 Task: Add Attachment from computer to Card Card0021 in Board Board0021 in Workspace Development in Trello
Action: Mouse moved to (394, 446)
Screenshot: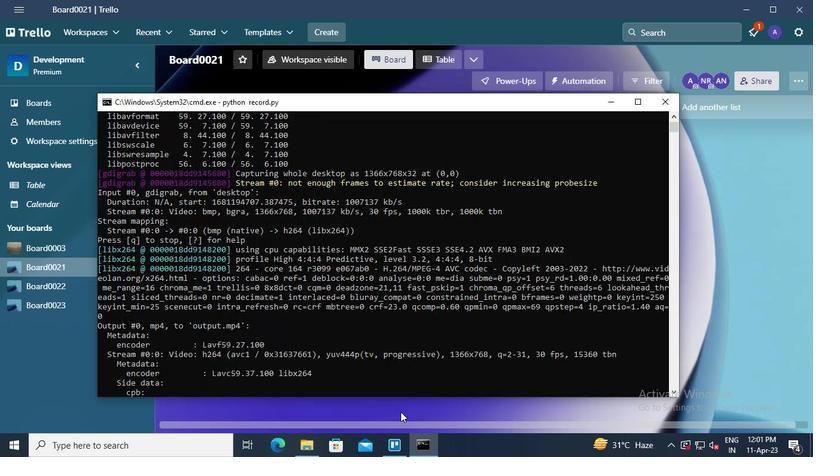 
Action: Mouse pressed left at (394, 446)
Screenshot: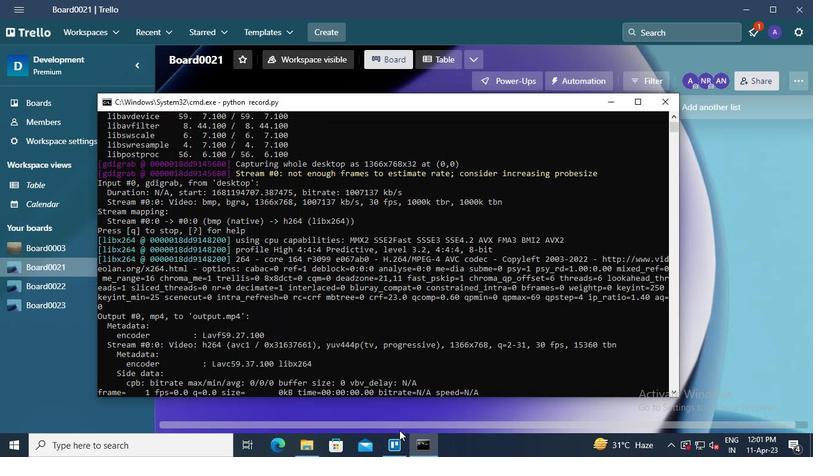 
Action: Mouse moved to (205, 137)
Screenshot: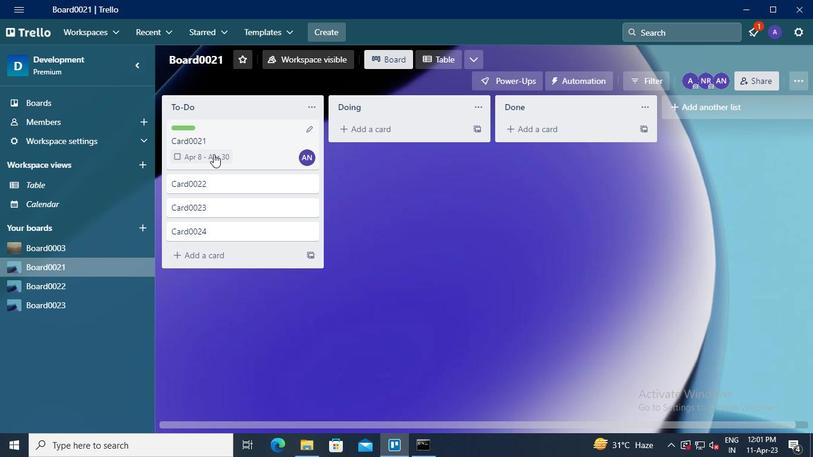 
Action: Mouse pressed left at (205, 137)
Screenshot: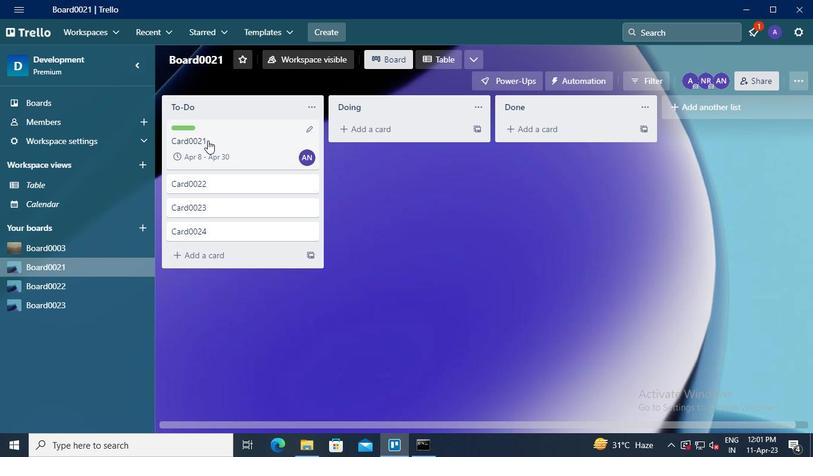 
Action: Mouse moved to (560, 250)
Screenshot: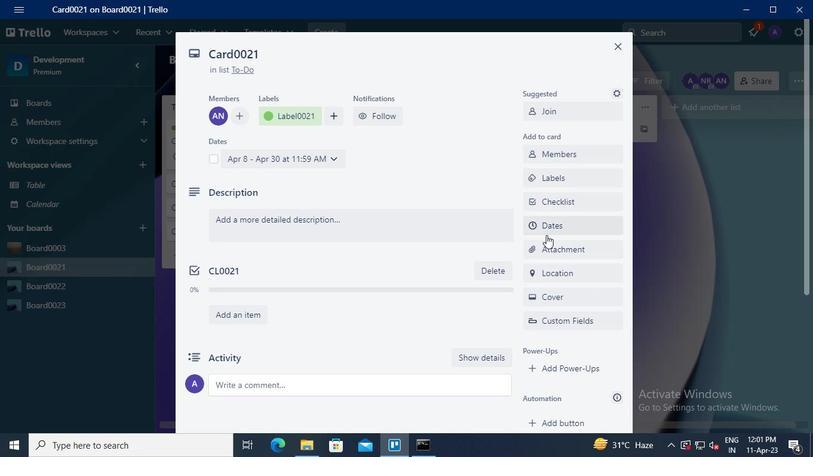 
Action: Mouse pressed left at (560, 250)
Screenshot: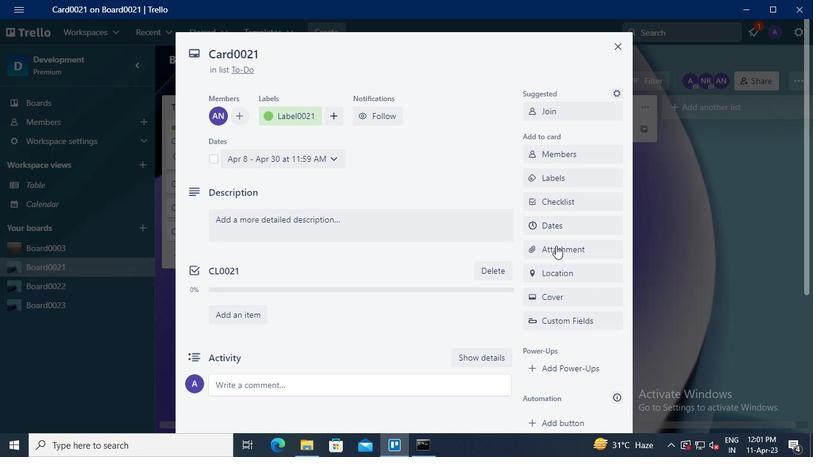 
Action: Mouse moved to (544, 100)
Screenshot: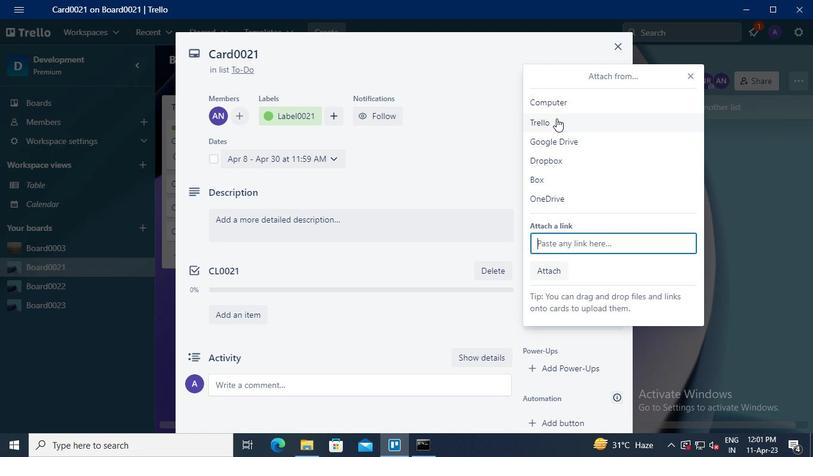 
Action: Mouse pressed left at (544, 100)
Screenshot: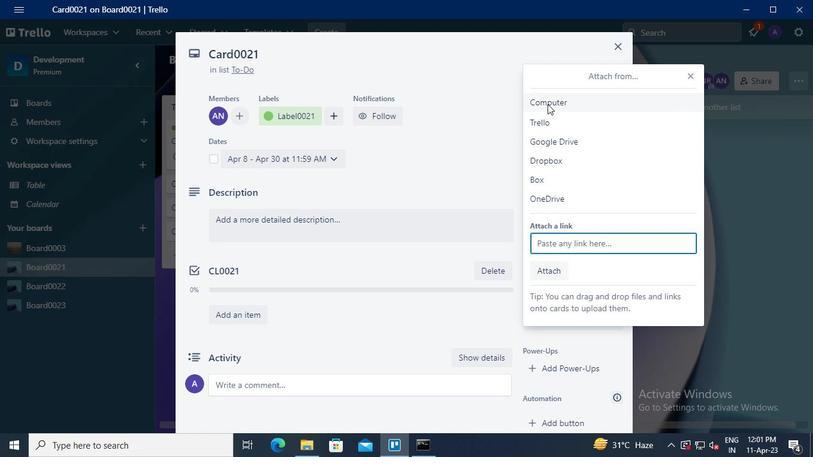 
Action: Mouse moved to (63, 104)
Screenshot: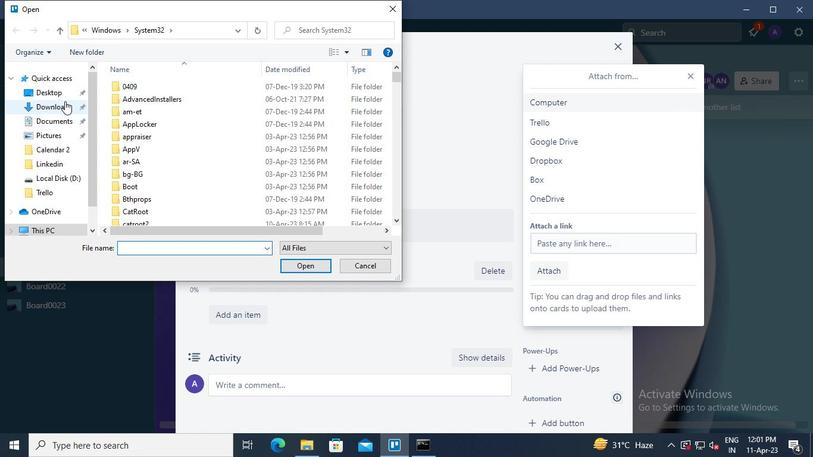 
Action: Mouse pressed left at (63, 104)
Screenshot: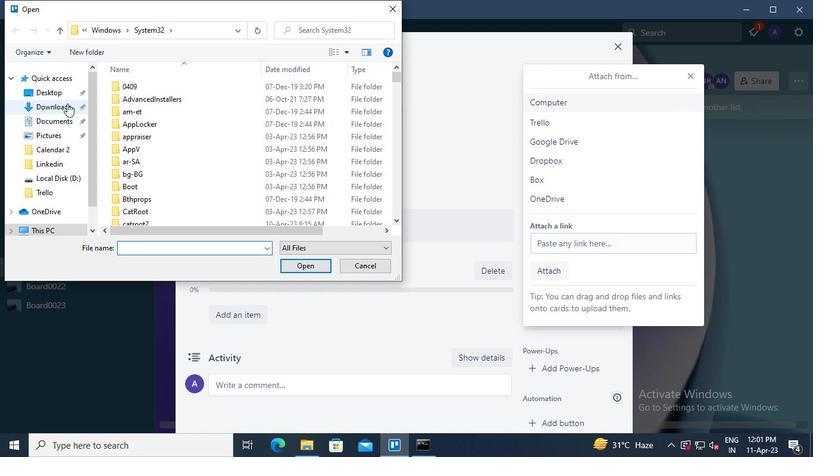 
Action: Mouse moved to (123, 104)
Screenshot: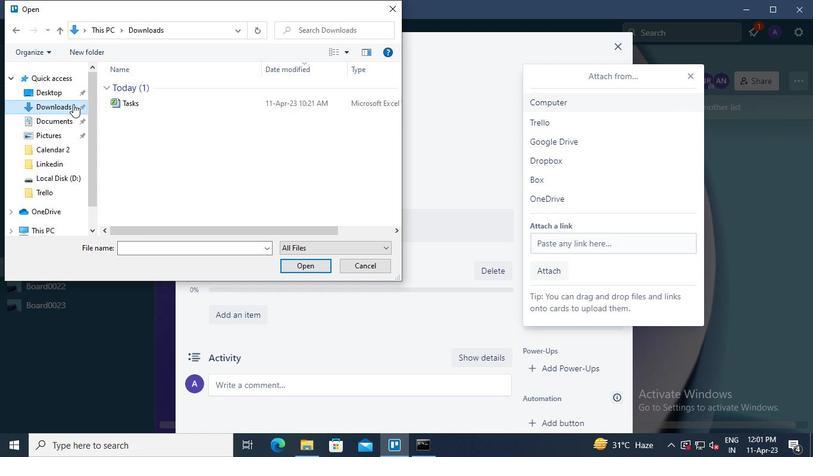 
Action: Mouse pressed left at (123, 104)
Screenshot: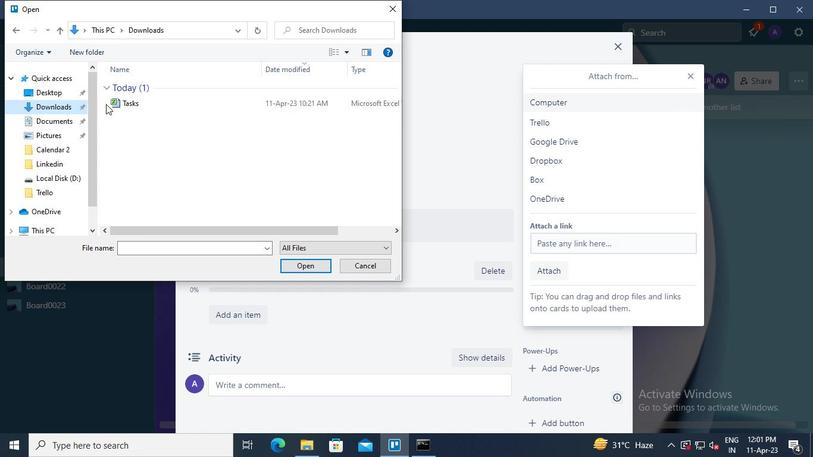 
Action: Mouse moved to (296, 263)
Screenshot: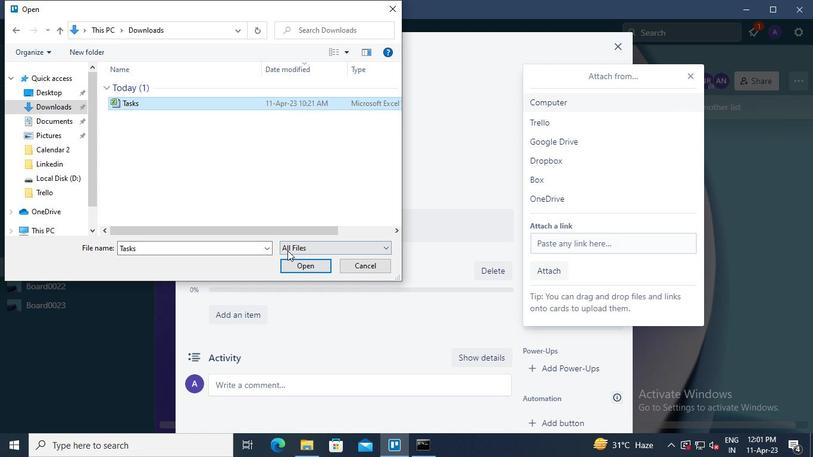 
Action: Mouse pressed left at (296, 263)
Screenshot: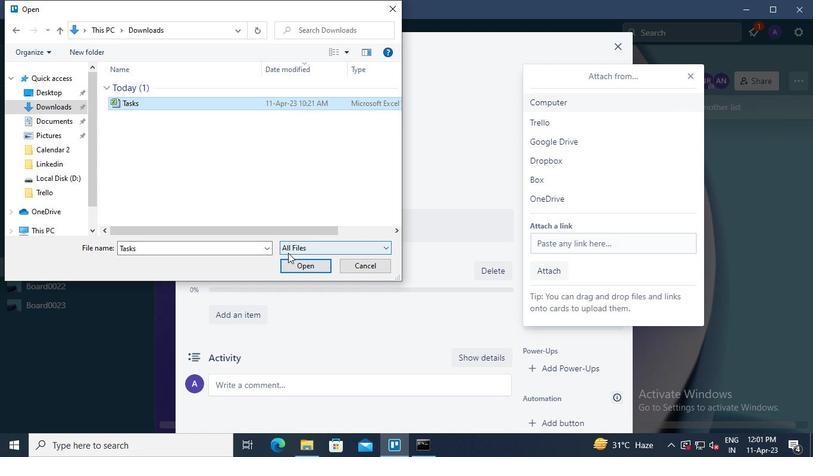 
Action: Mouse moved to (612, 45)
Screenshot: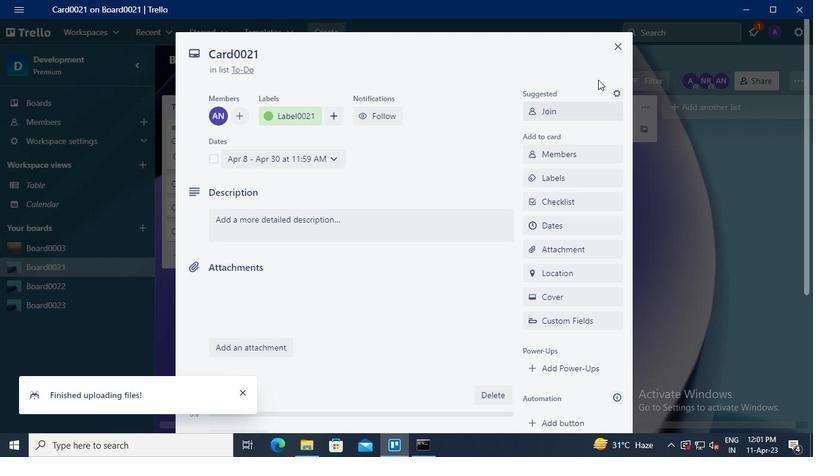 
Action: Mouse pressed left at (612, 45)
Screenshot: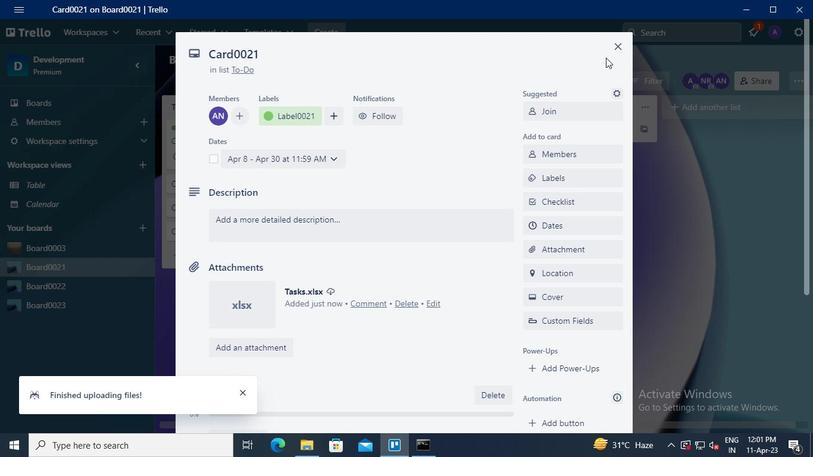 
Action: Mouse moved to (428, 436)
Screenshot: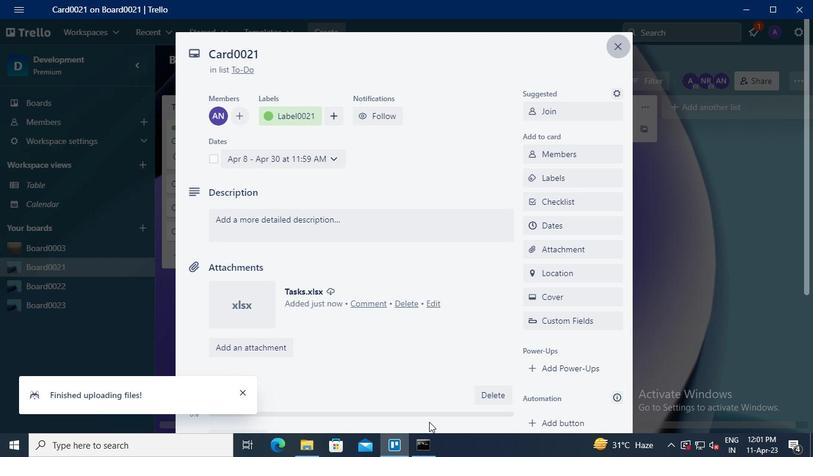 
Action: Mouse pressed left at (428, 436)
Screenshot: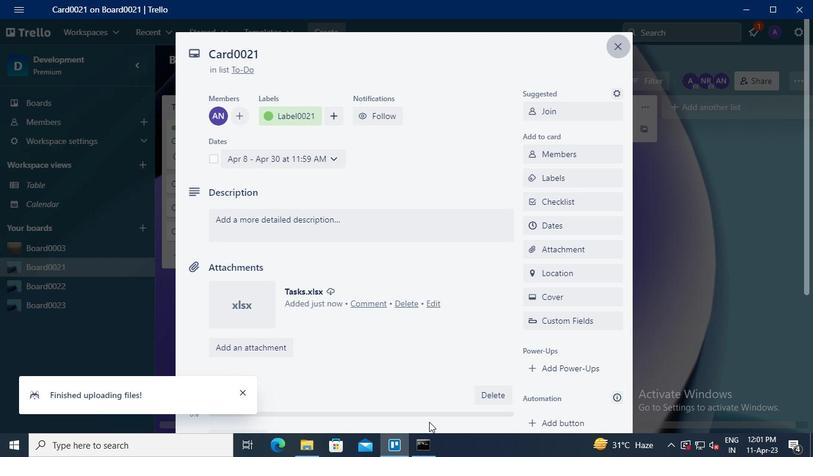
Action: Mouse moved to (678, 101)
Screenshot: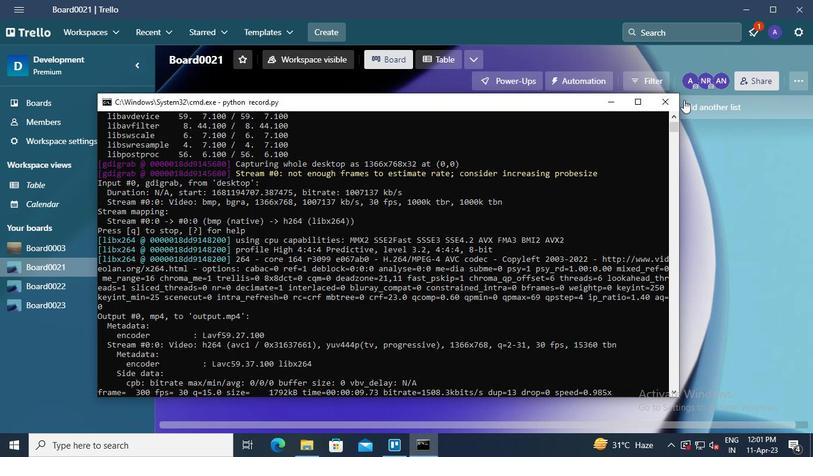 
Action: Mouse pressed left at (678, 101)
Screenshot: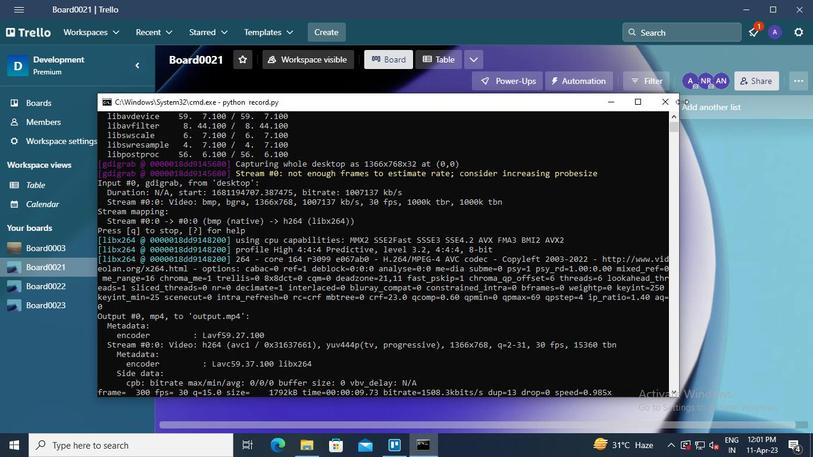 
